 Task: Sort the properties by city in ascending order.
Action: Mouse moved to (848, 327)
Screenshot: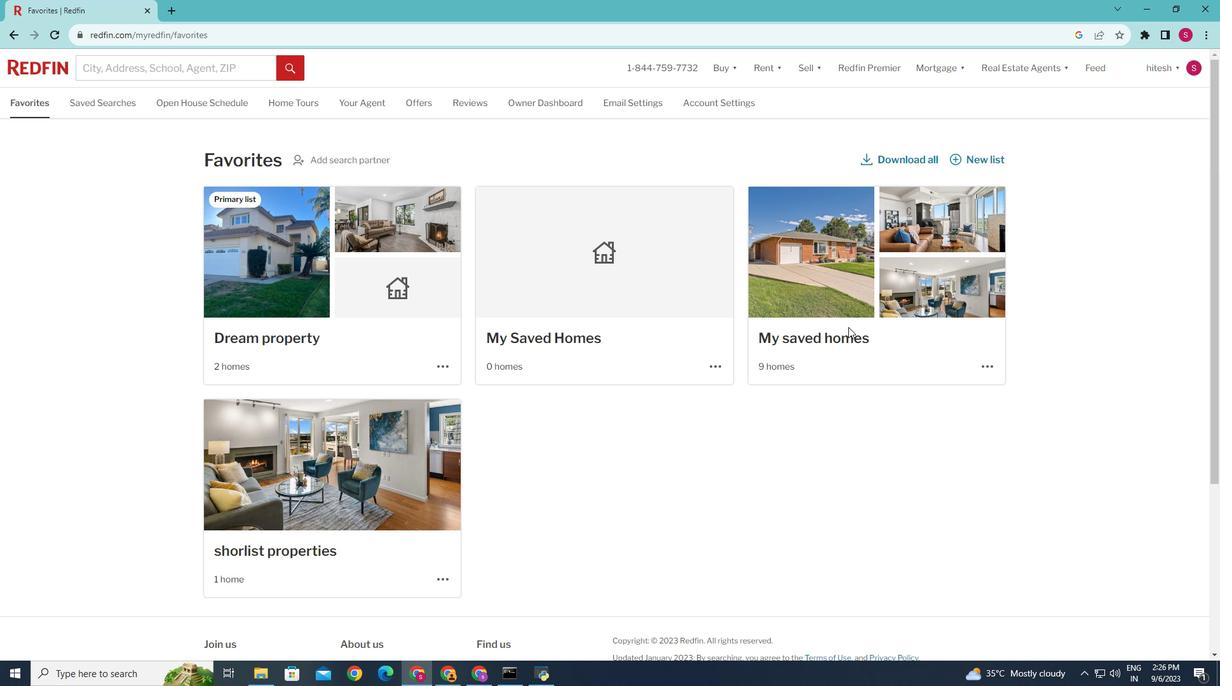 
Action: Mouse pressed left at (848, 327)
Screenshot: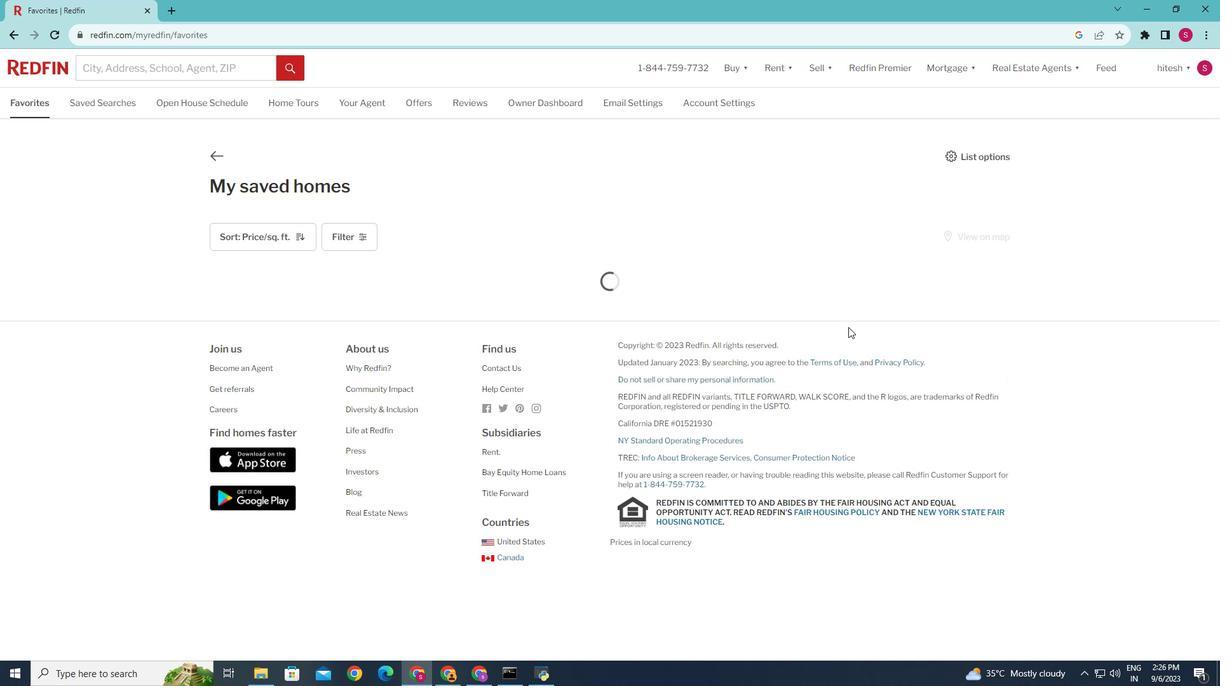 
Action: Mouse moved to (292, 233)
Screenshot: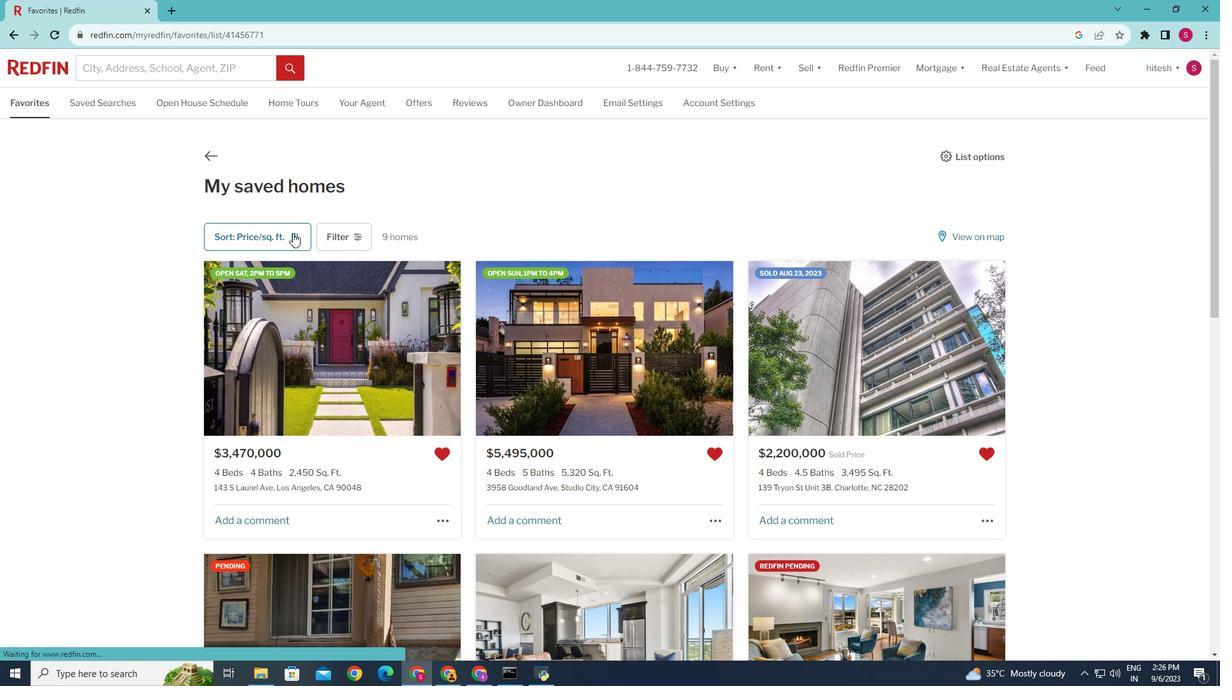
Action: Mouse pressed left at (292, 233)
Screenshot: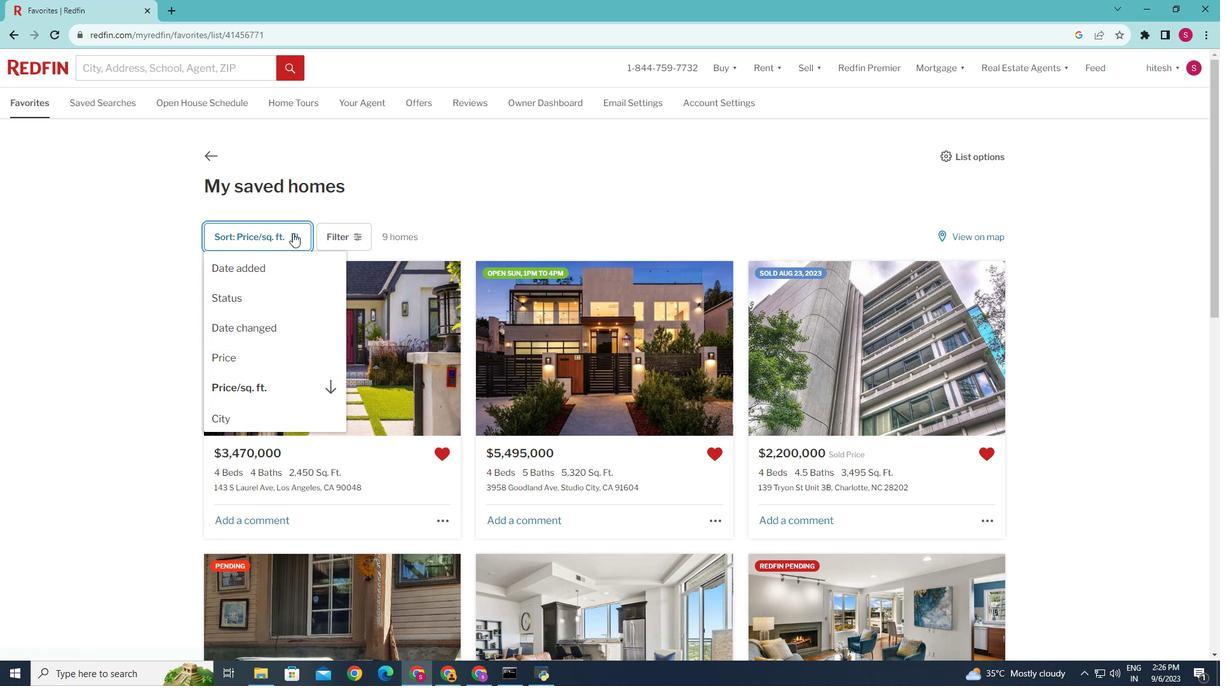 
Action: Mouse moved to (271, 416)
Screenshot: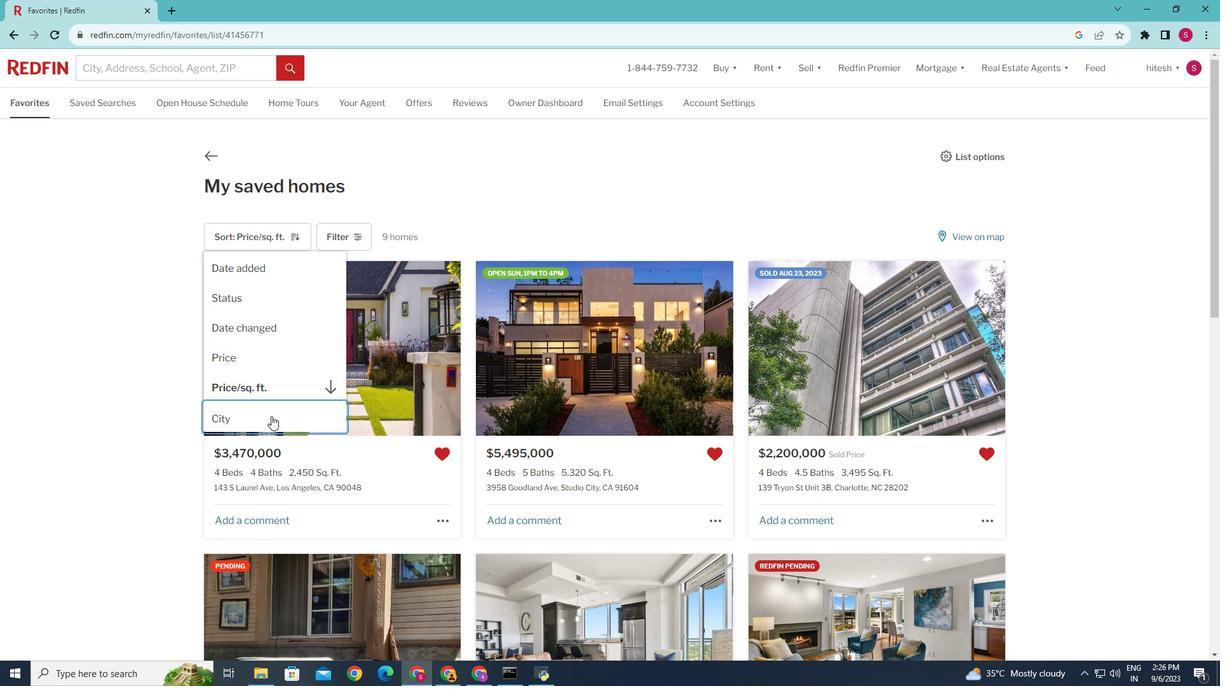 
Action: Mouse pressed left at (271, 416)
Screenshot: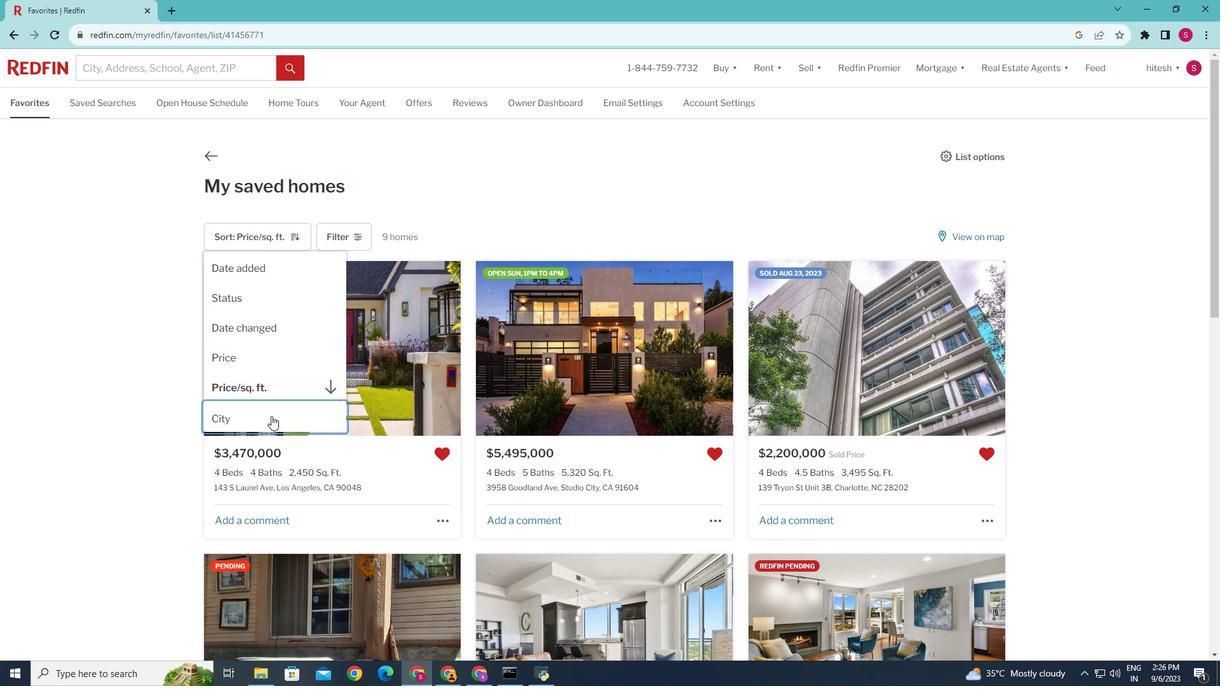 
Action: Mouse moved to (508, 432)
Screenshot: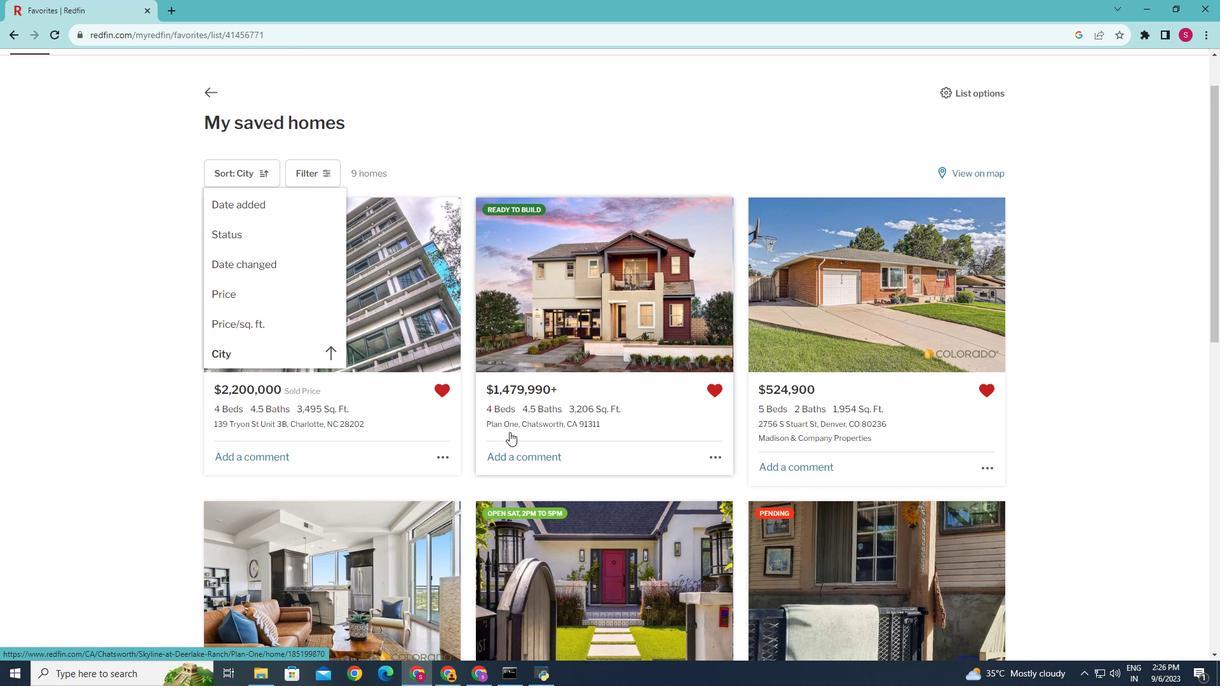 
Action: Mouse scrolled (508, 431) with delta (0, 0)
Screenshot: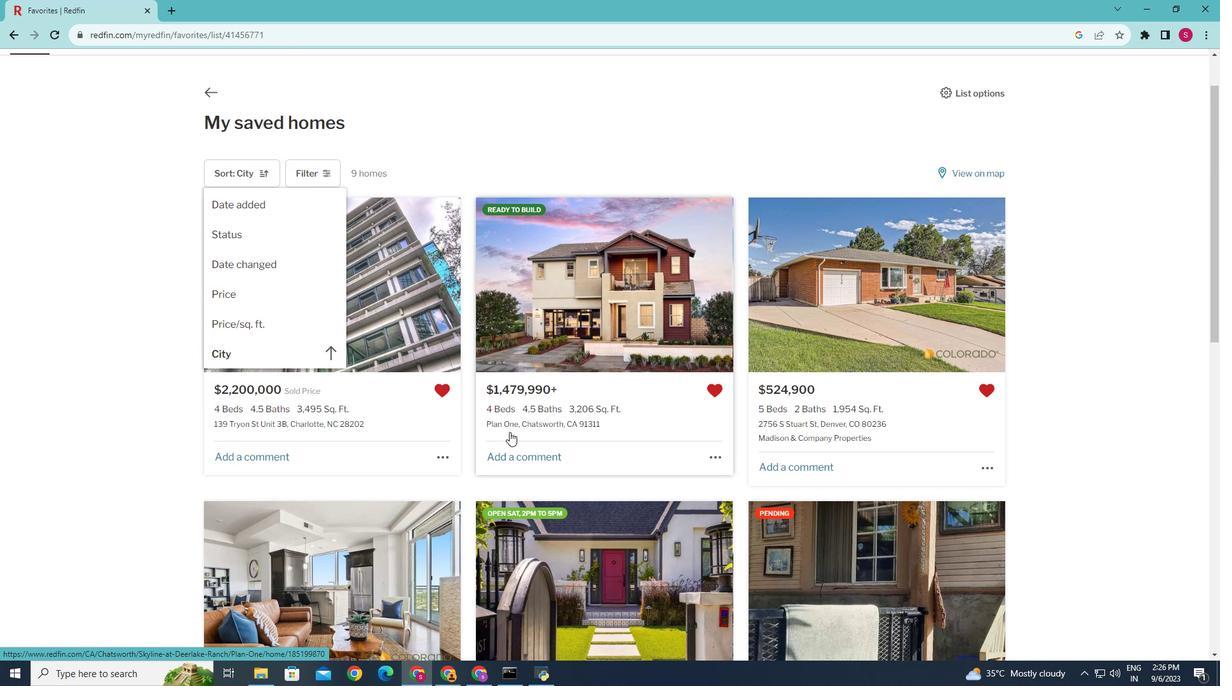 
Action: Mouse moved to (509, 432)
Screenshot: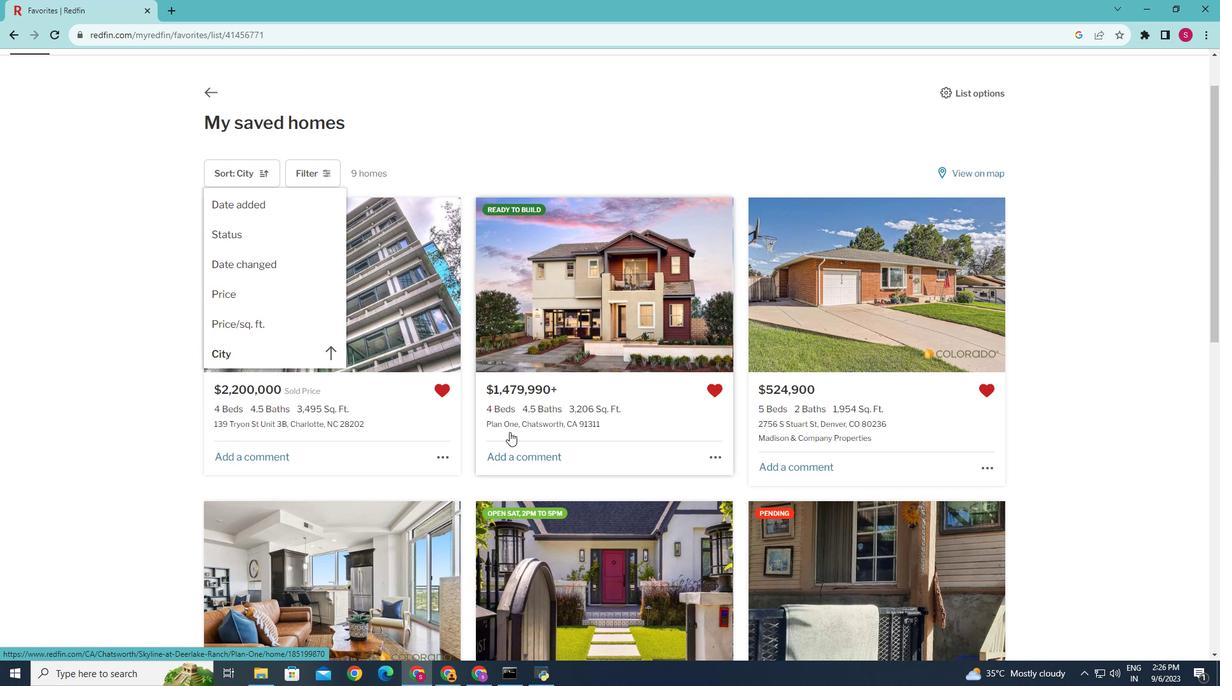 
Action: Mouse scrolled (509, 431) with delta (0, 0)
Screenshot: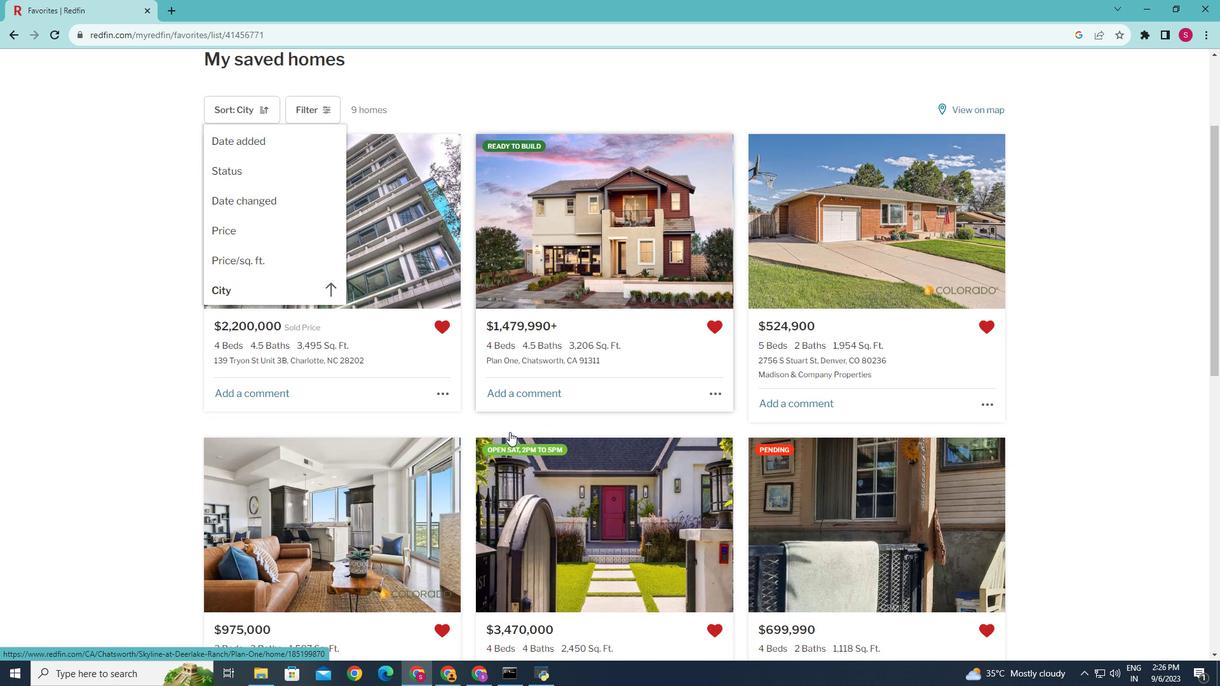 
Action: Mouse scrolled (509, 431) with delta (0, 0)
Screenshot: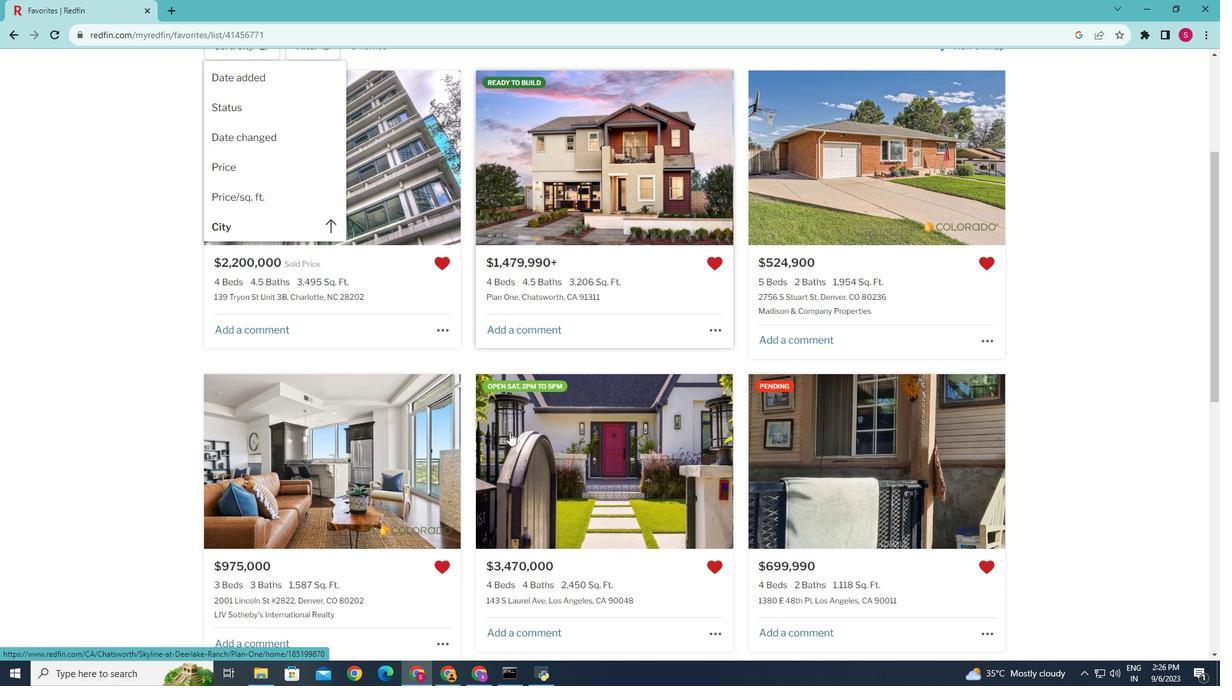 
Action: Mouse scrolled (509, 431) with delta (0, 0)
Screenshot: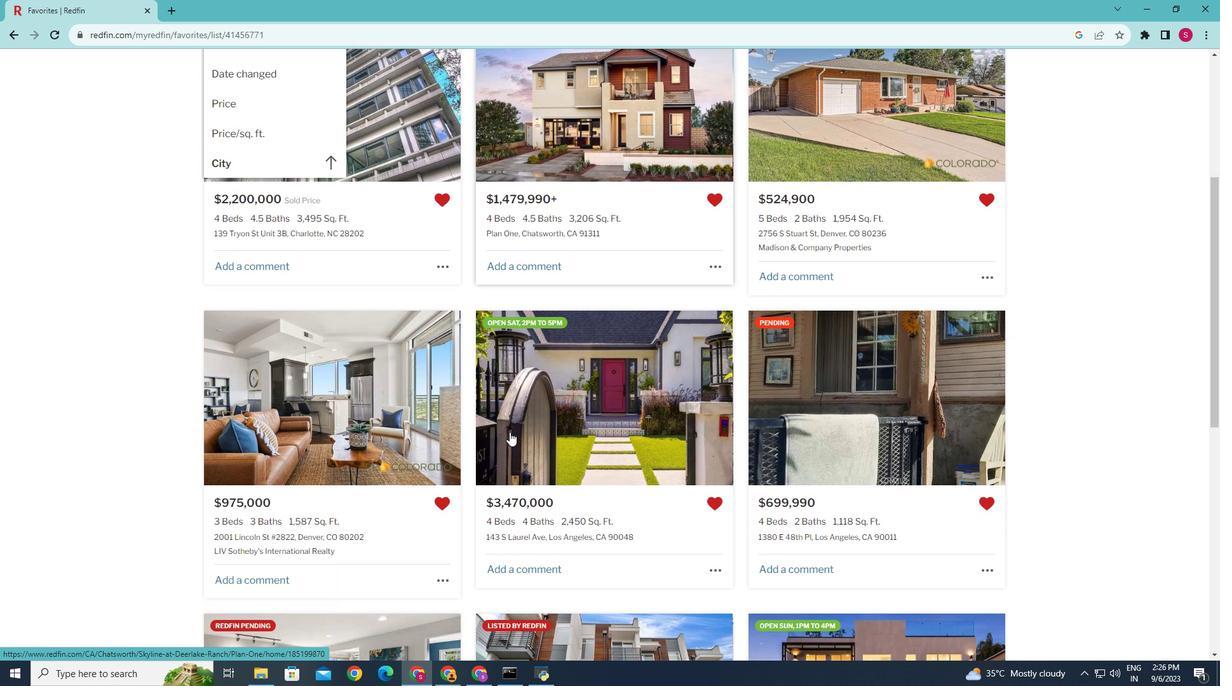 
Action: Mouse scrolled (509, 431) with delta (0, 0)
Screenshot: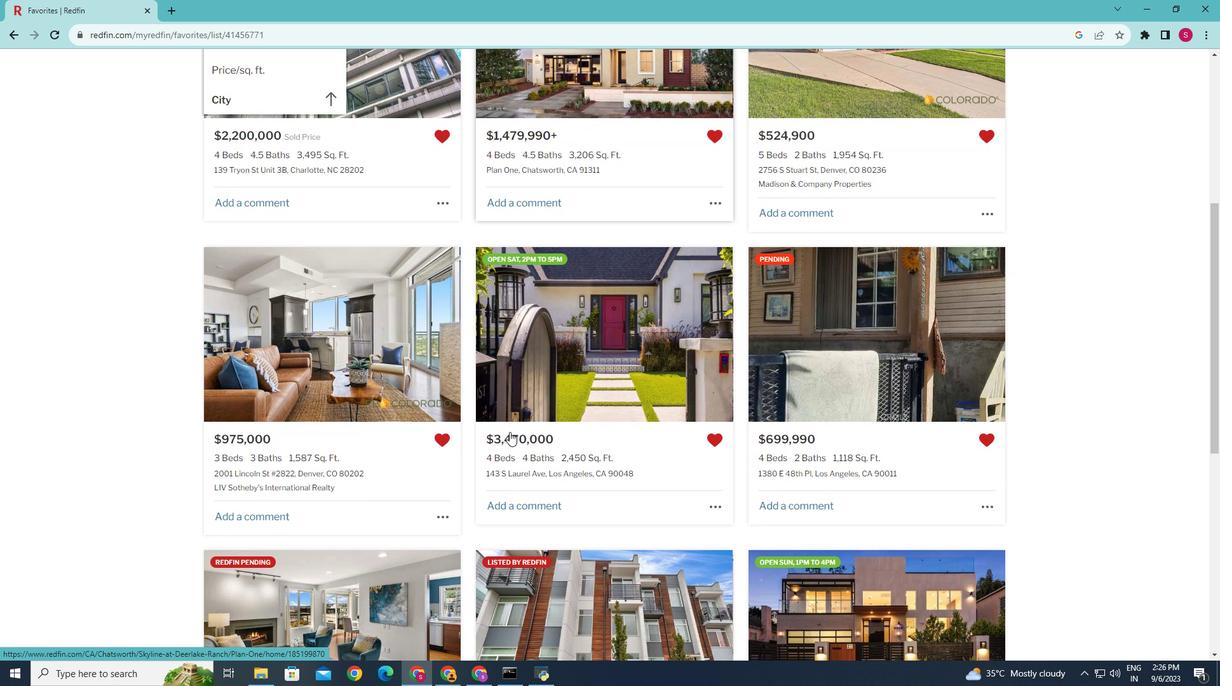 
Action: Mouse scrolled (509, 431) with delta (0, 0)
Screenshot: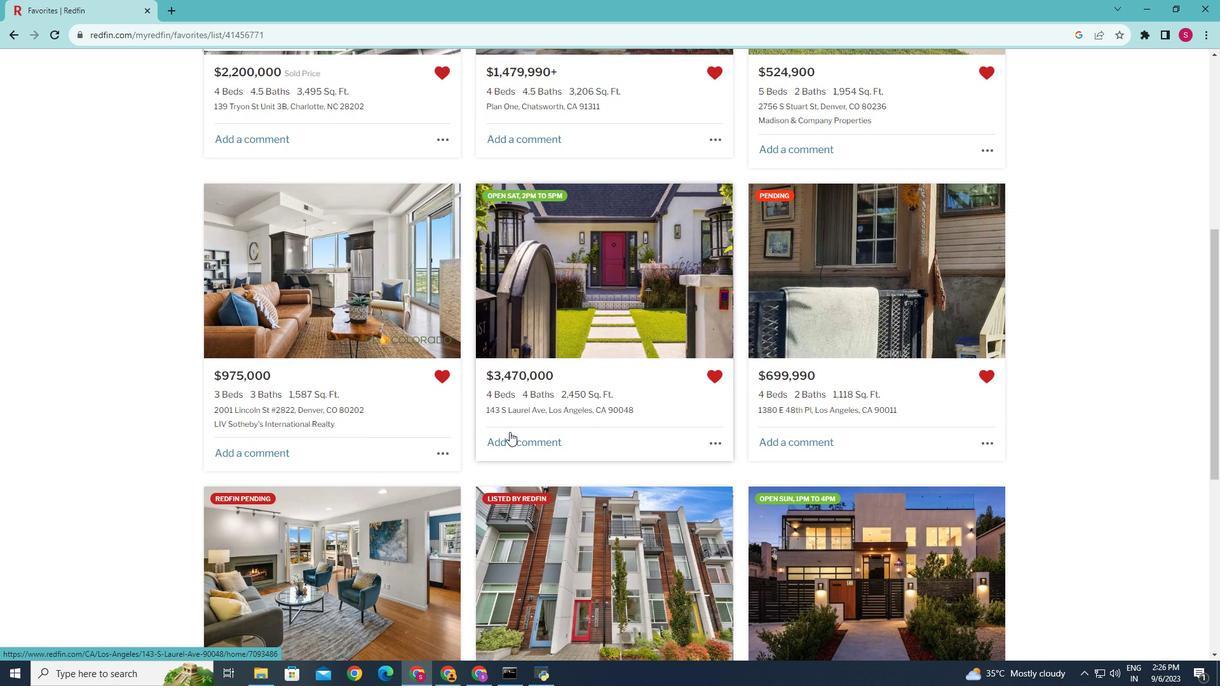 
Action: Mouse scrolled (509, 431) with delta (0, 0)
Screenshot: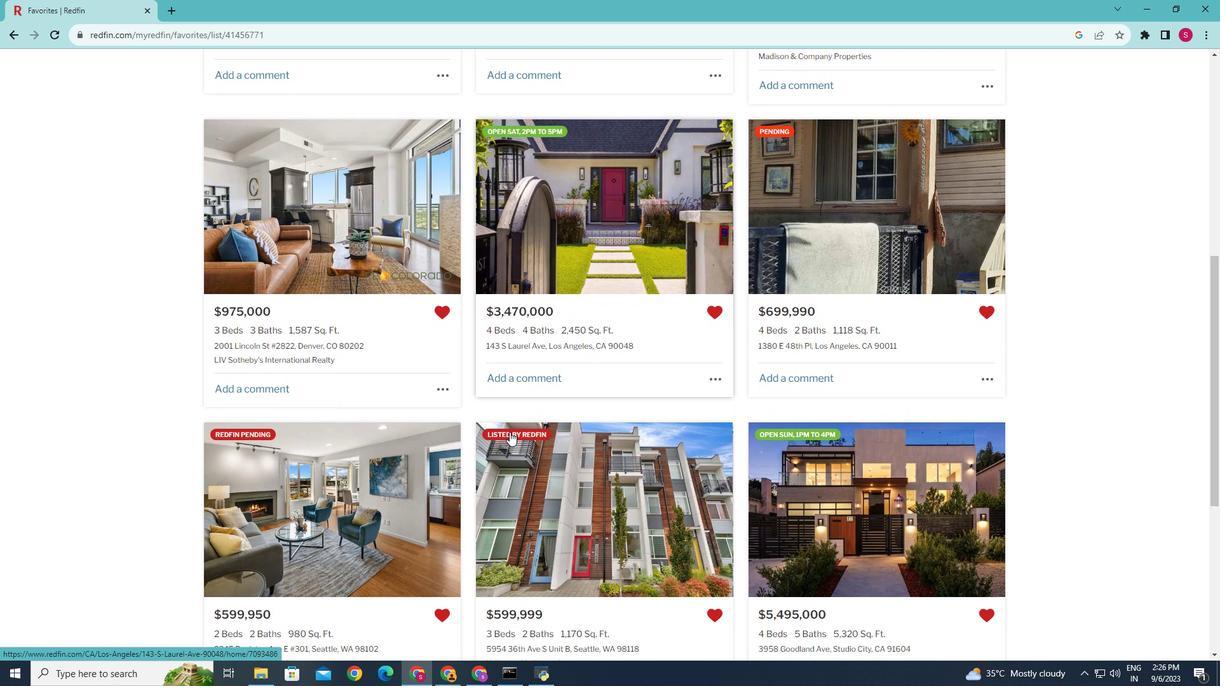 
Action: Mouse scrolled (509, 431) with delta (0, 0)
Screenshot: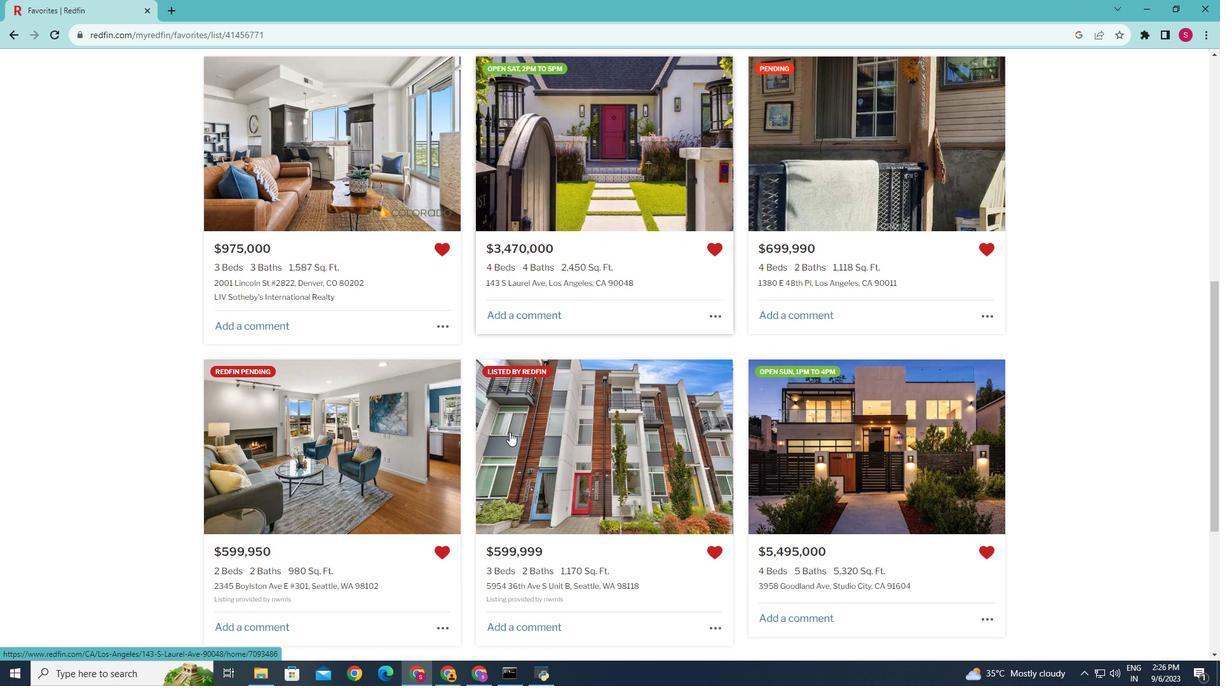 
Action: Mouse scrolled (509, 431) with delta (0, 0)
Screenshot: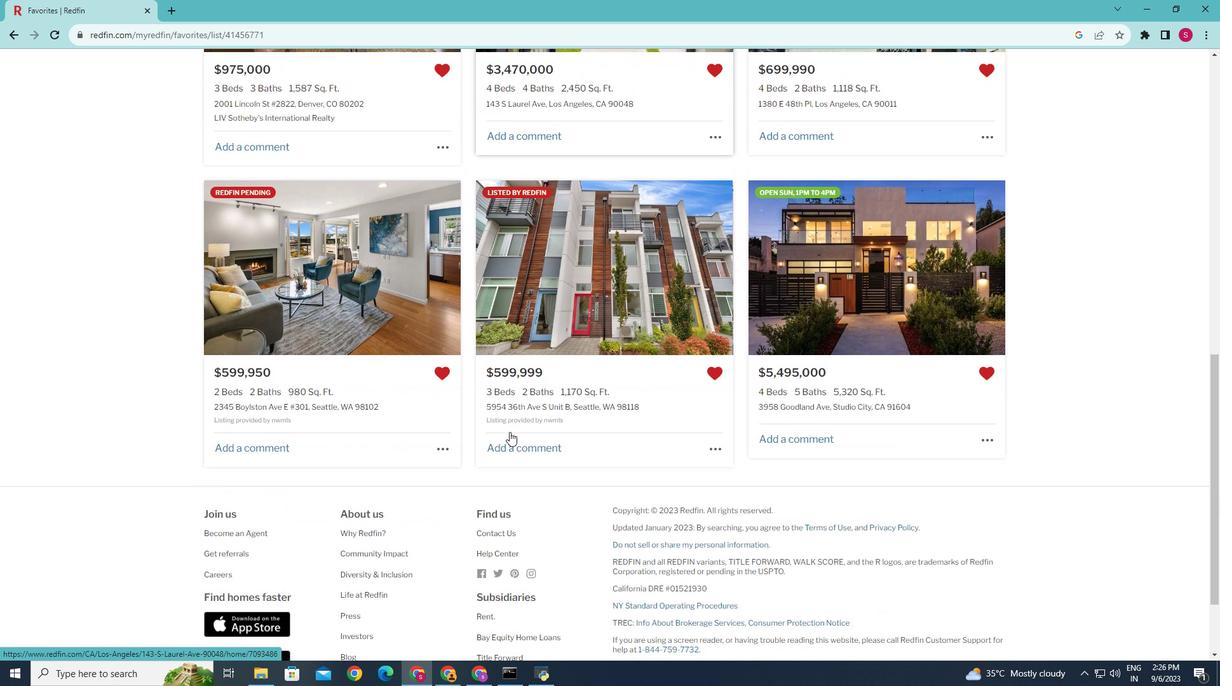 
Action: Mouse scrolled (509, 431) with delta (0, 0)
Screenshot: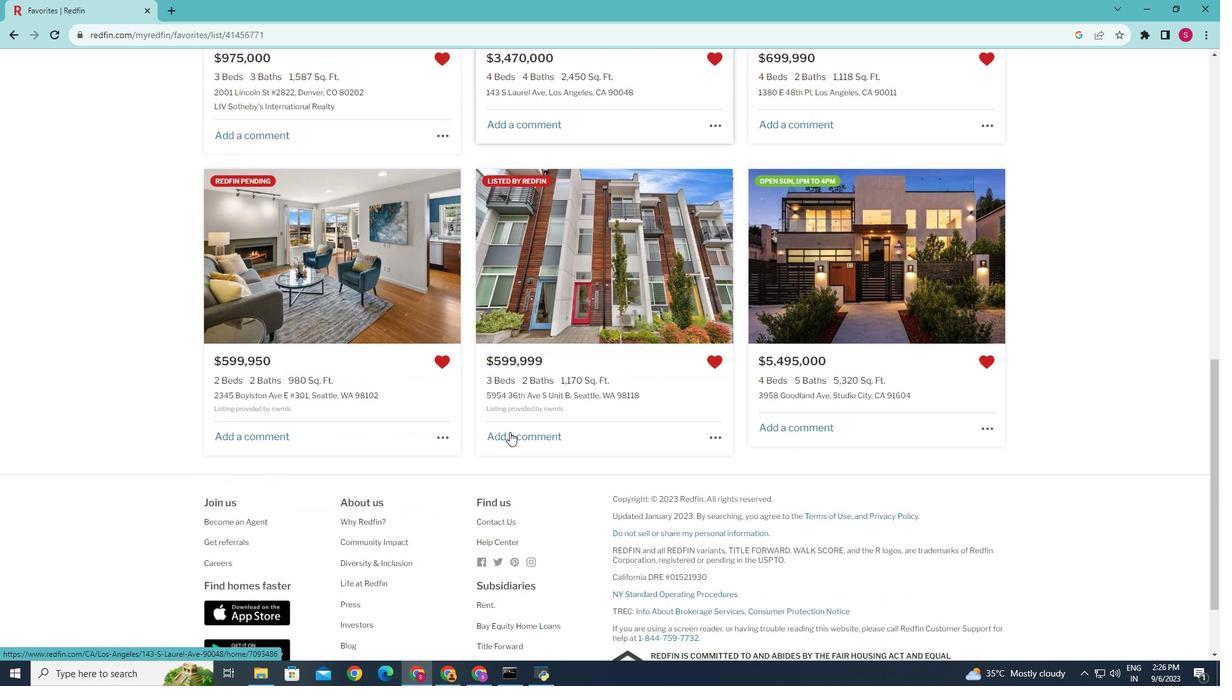 
Action: Mouse scrolled (509, 431) with delta (0, 0)
Screenshot: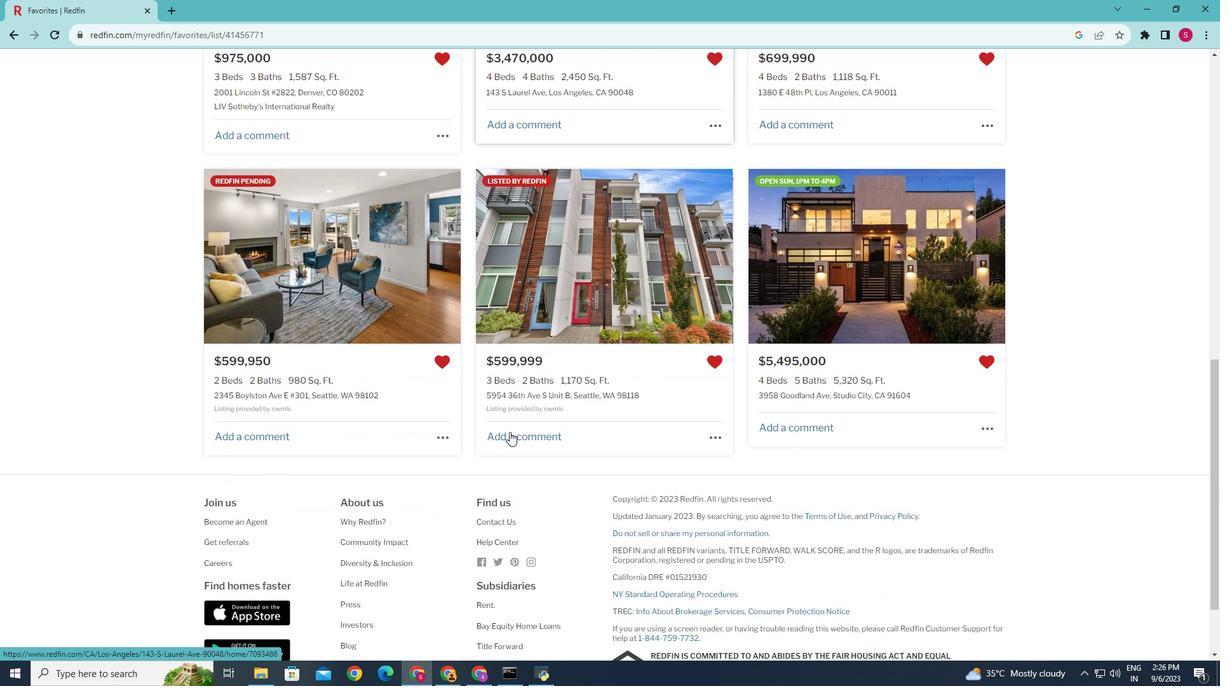 
